 Task: Check the project insights of the mark's project.
Action: Mouse moved to (277, 165)
Screenshot: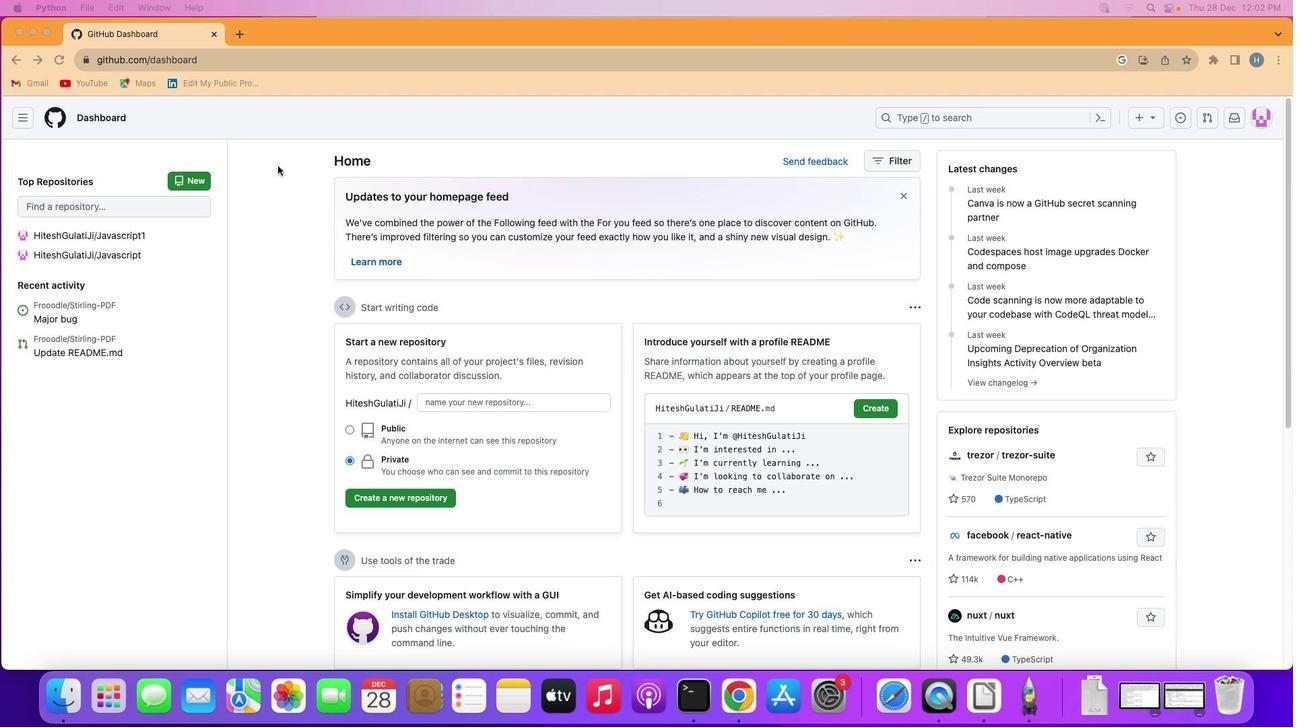 
Action: Mouse pressed left at (277, 165)
Screenshot: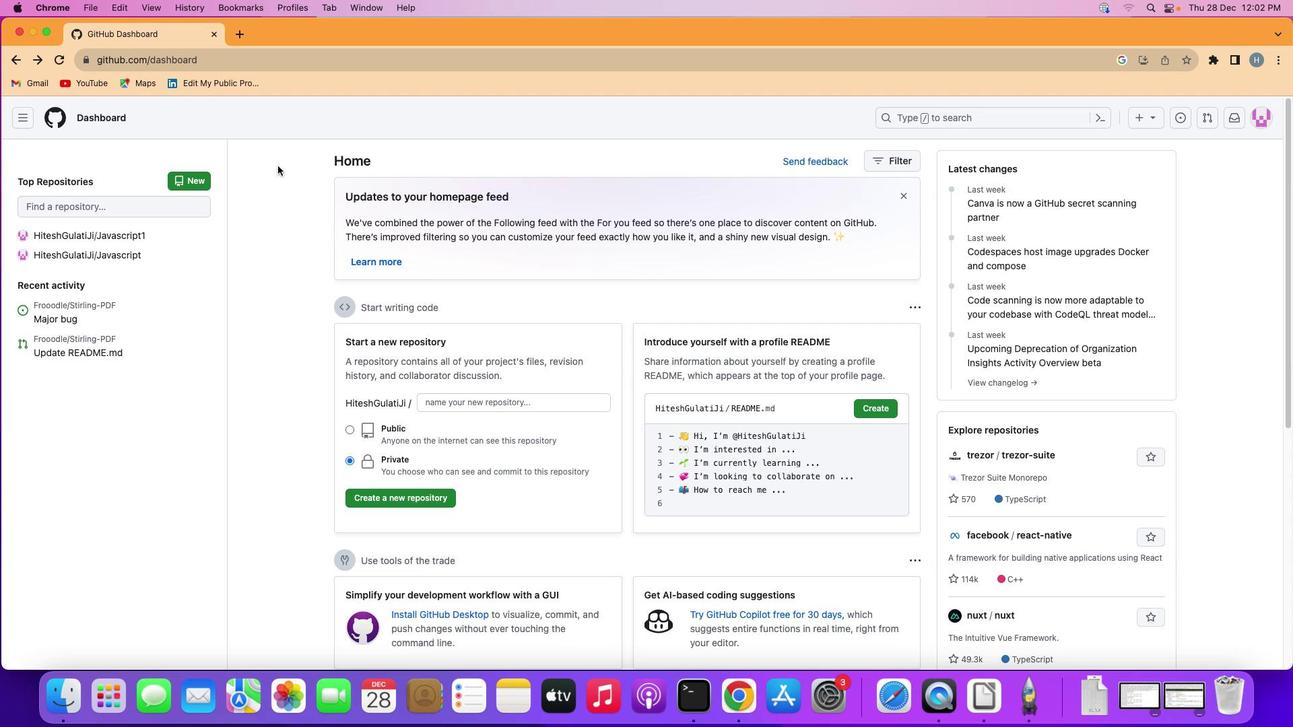 
Action: Mouse moved to (18, 115)
Screenshot: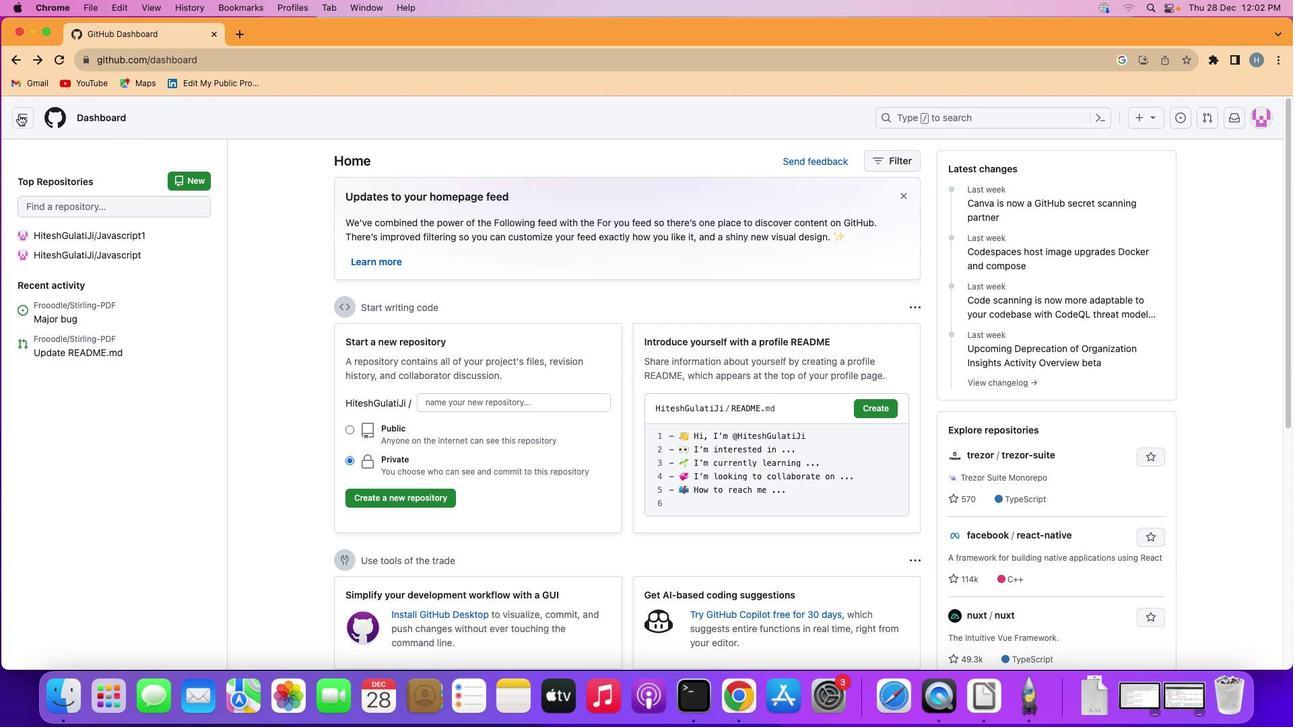 
Action: Mouse pressed left at (18, 115)
Screenshot: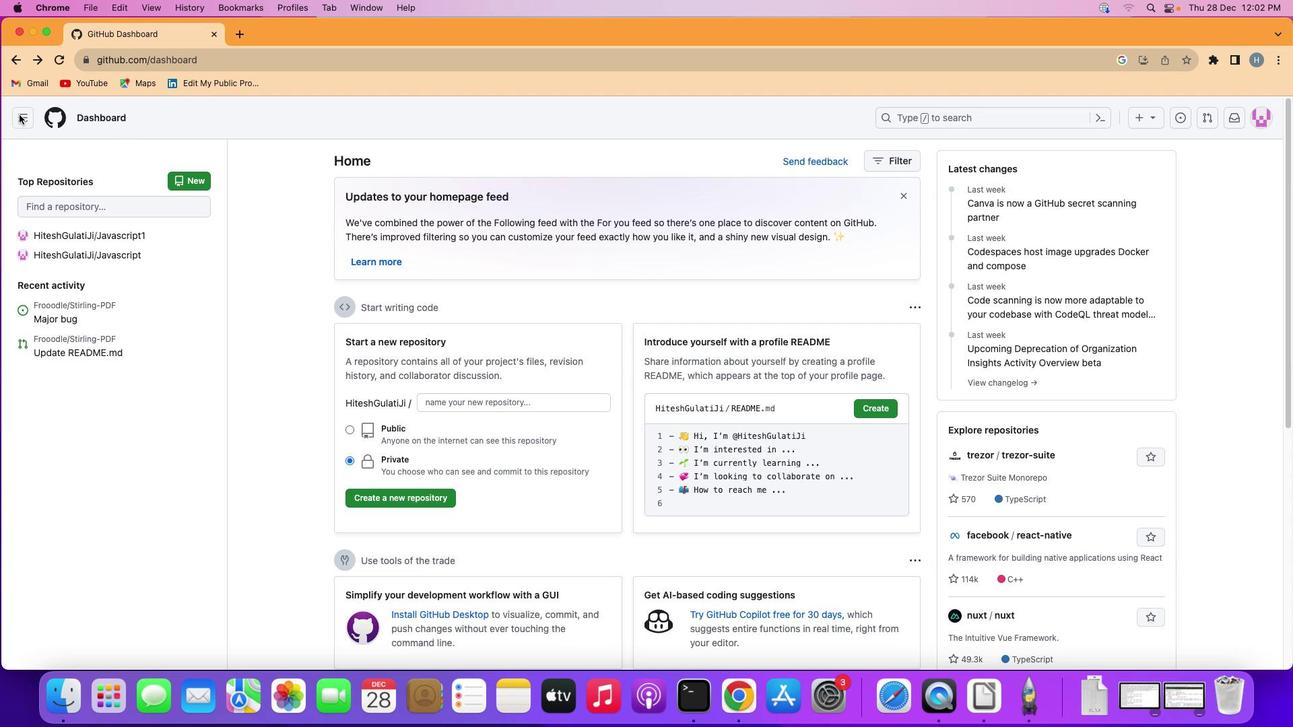 
Action: Mouse moved to (76, 212)
Screenshot: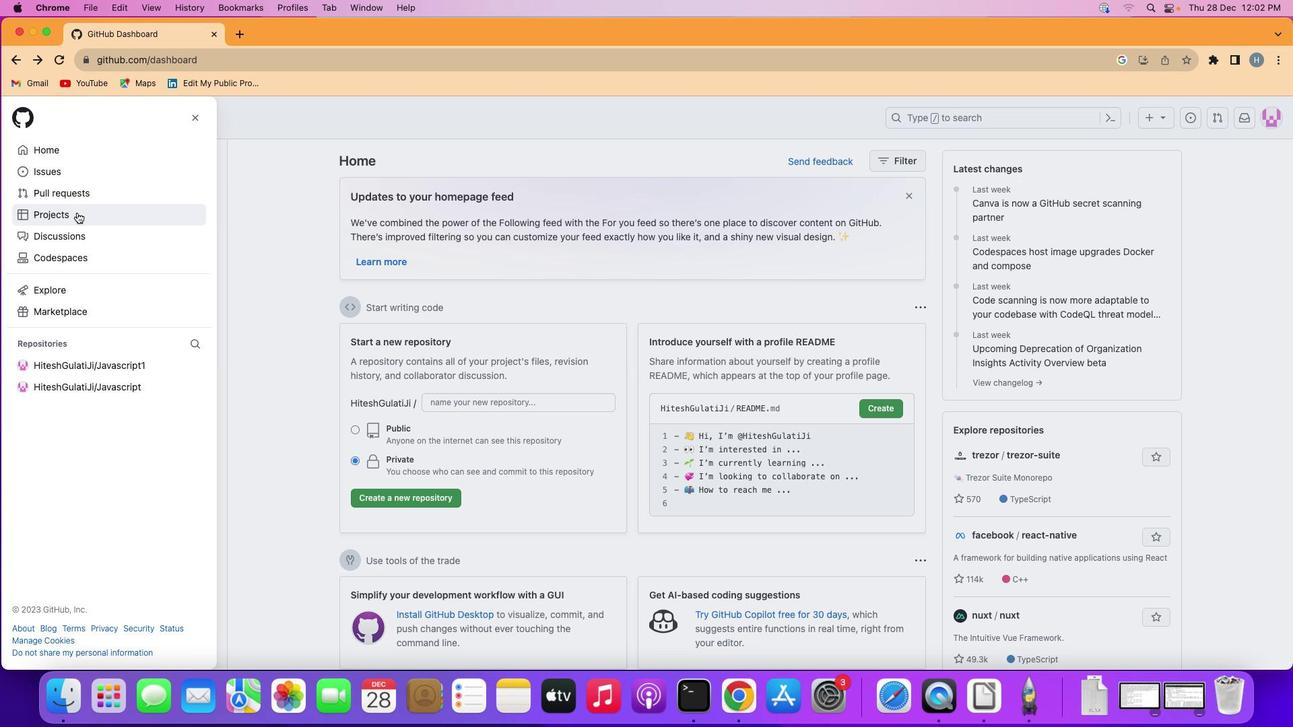 
Action: Mouse pressed left at (76, 212)
Screenshot: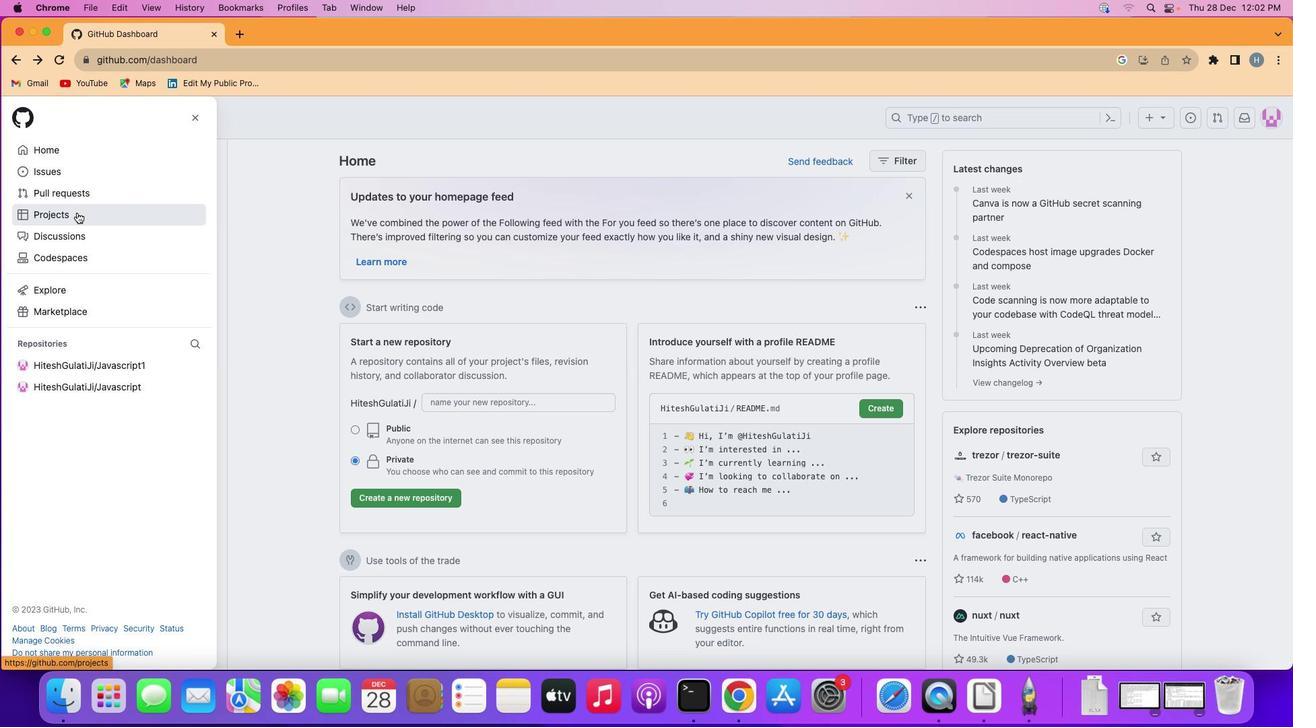 
Action: Mouse moved to (522, 241)
Screenshot: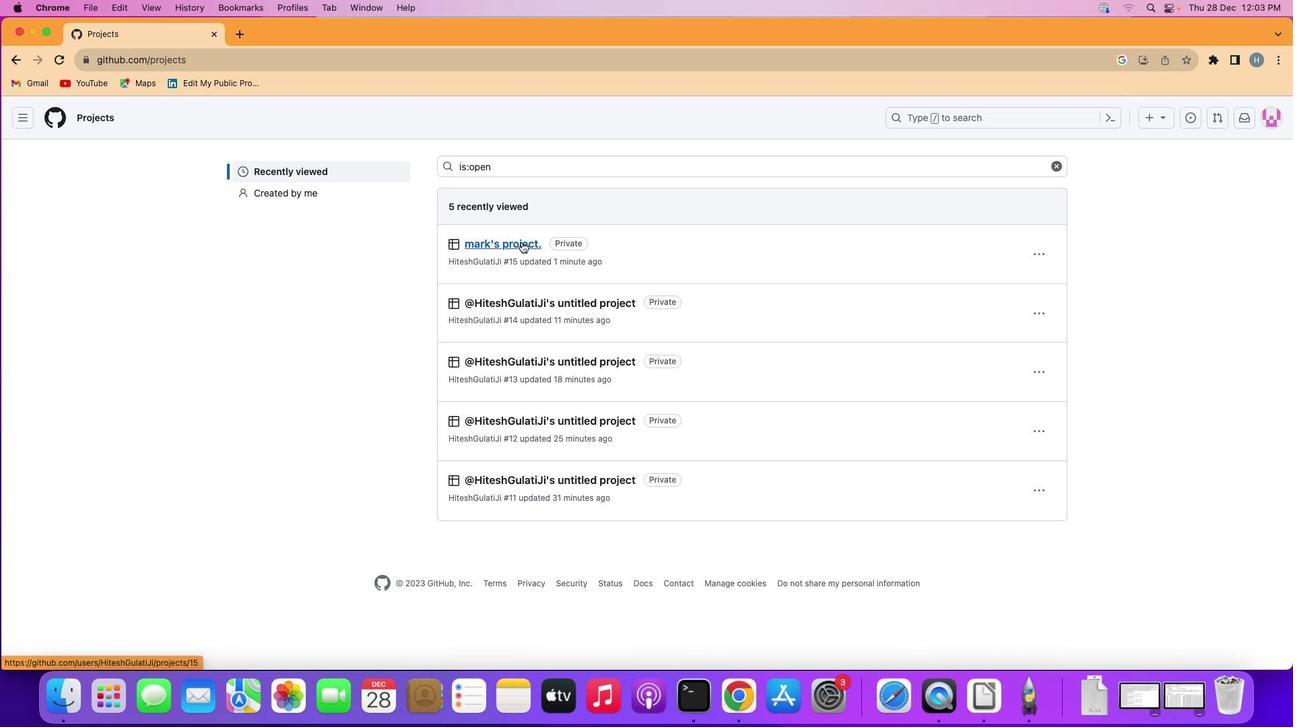 
Action: Mouse pressed left at (522, 241)
Screenshot: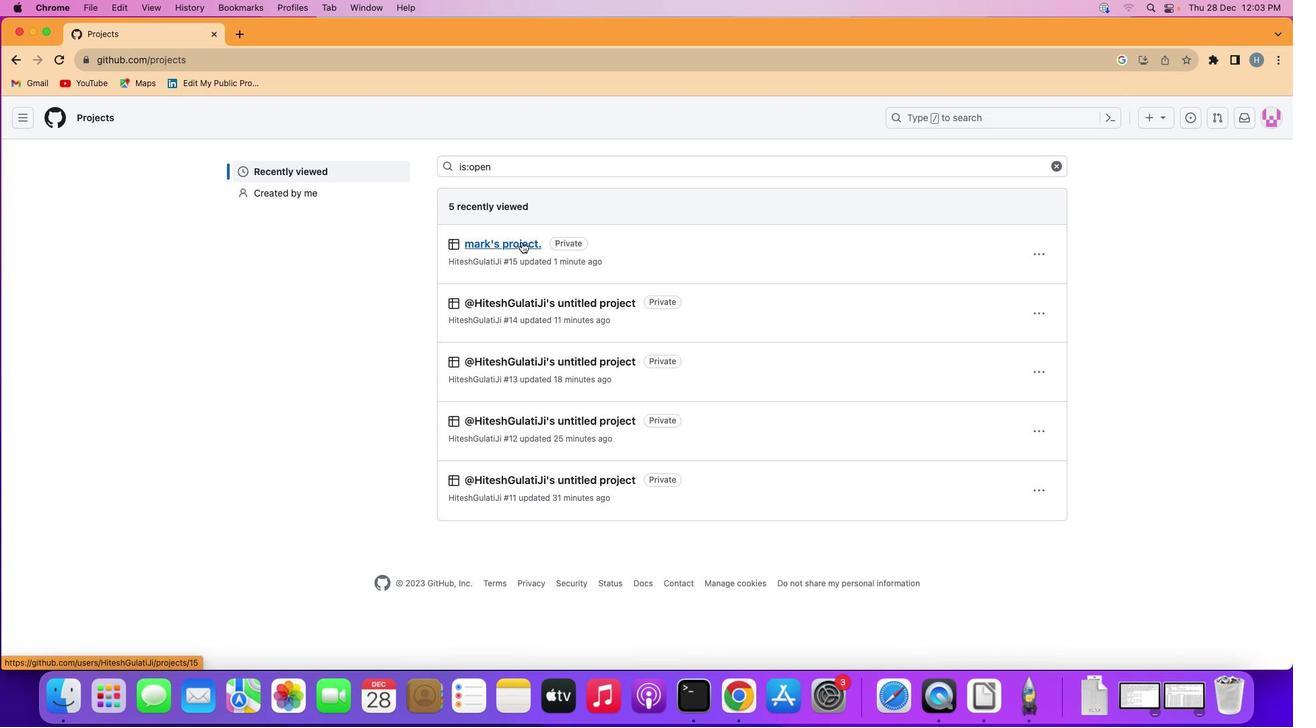 
Action: Mouse moved to (1217, 154)
Screenshot: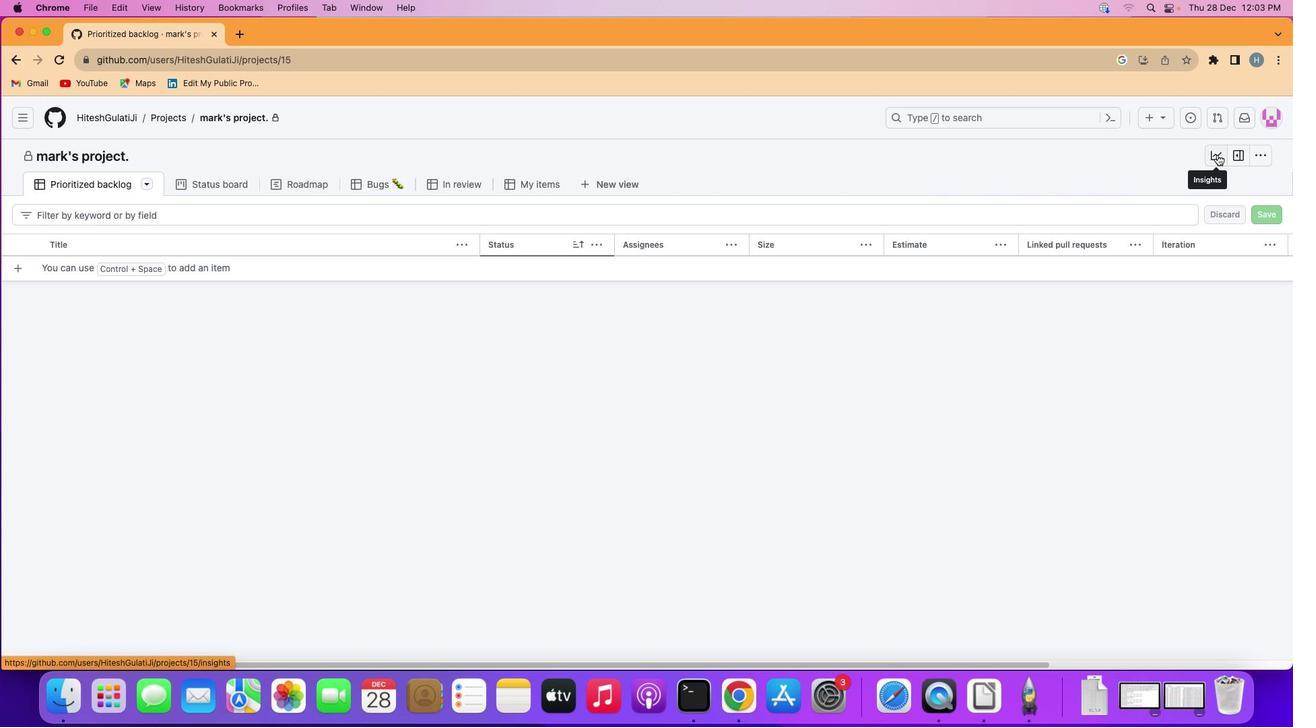 
Action: Mouse pressed left at (1217, 154)
Screenshot: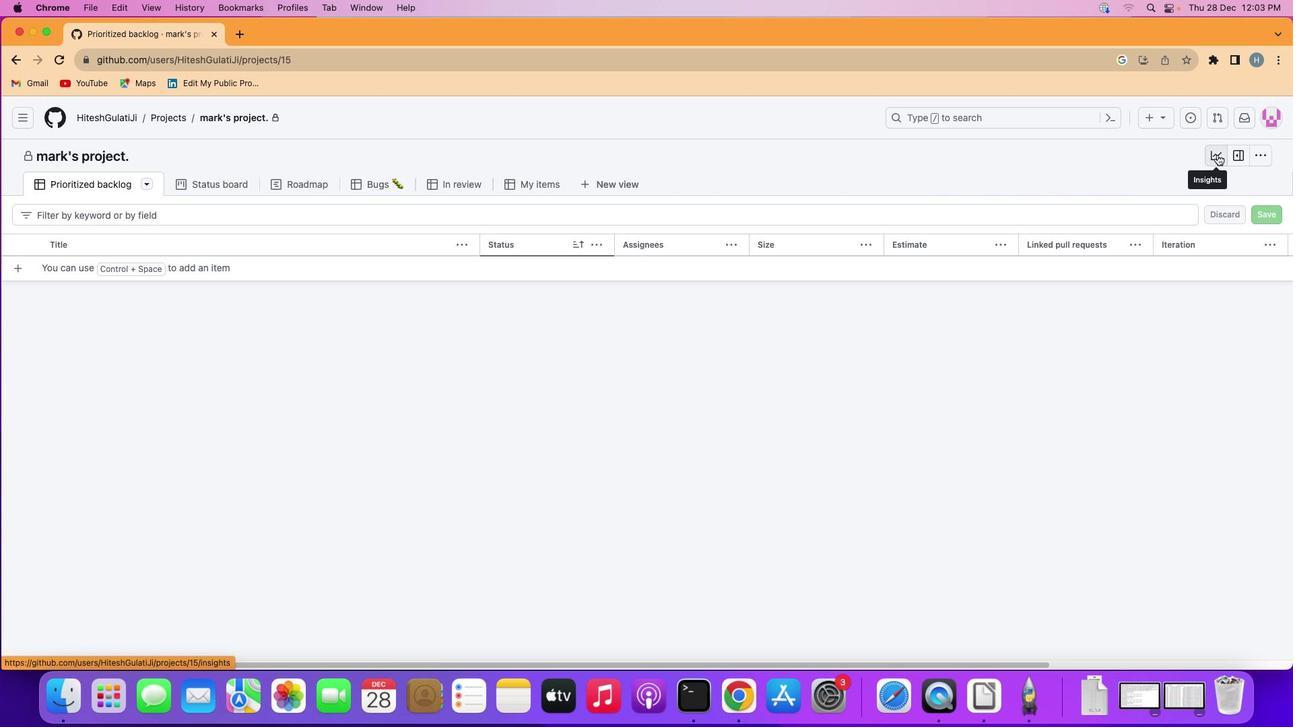 
Action: Mouse moved to (1216, 153)
Screenshot: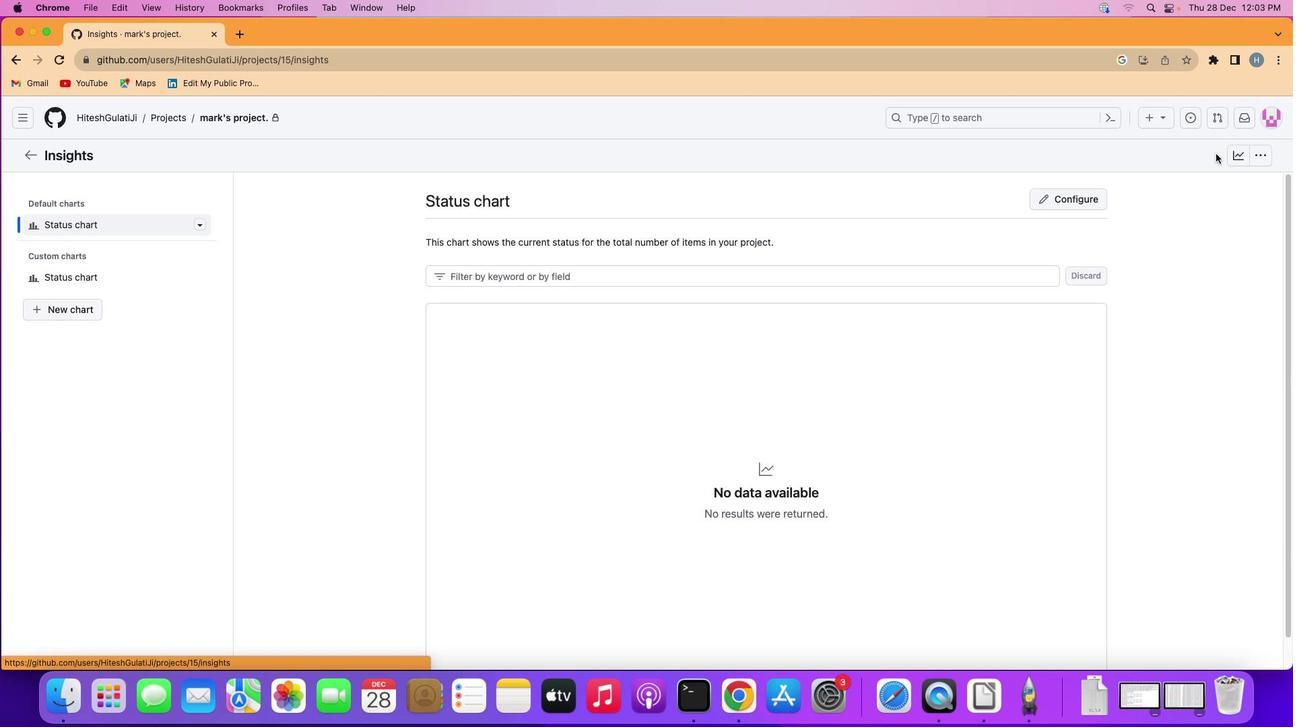 
